 Task: Look for space in La Rochelle from 2nd May, 2023 to 7th May, 2023 for 4 adults in price range Rs.10000 to Rs.15000. Place can be entire place with 2 bedrooms having 3 beds and 2 bathrooms. Property type can be hotel. Amenities needed are: wifiair conditioning, tv, free parkinig on premises, bbq grill, beachfront. Required host language is English.
Action: Mouse moved to (333, 372)
Screenshot: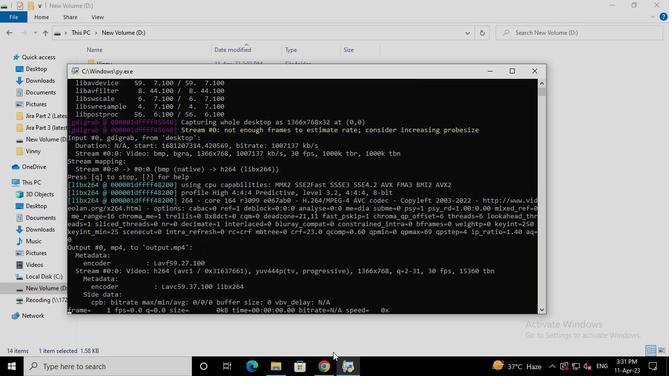 
Action: Mouse pressed left at (333, 372)
Screenshot: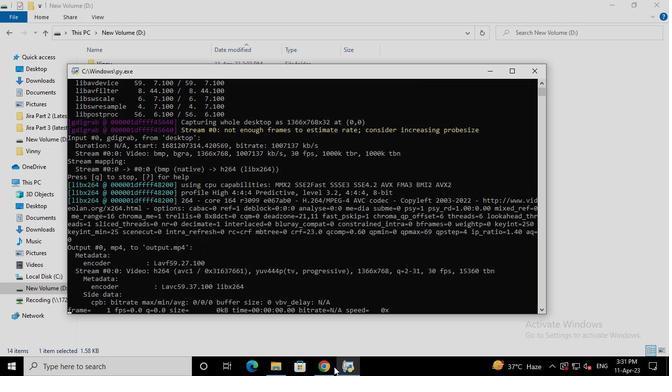 
Action: Mouse moved to (284, 81)
Screenshot: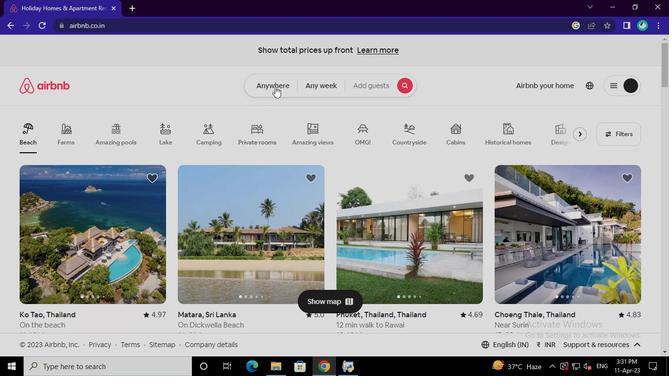 
Action: Mouse pressed left at (284, 81)
Screenshot: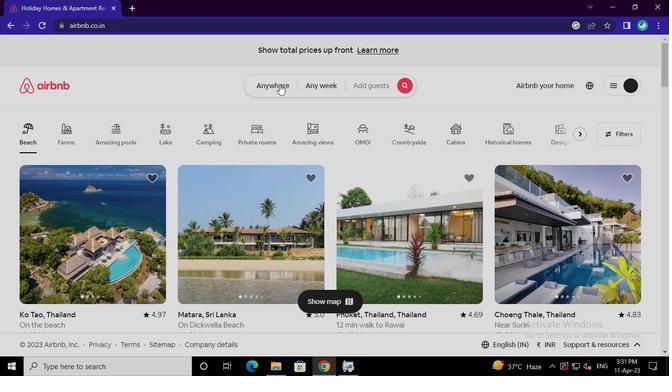 
Action: Mouse moved to (182, 129)
Screenshot: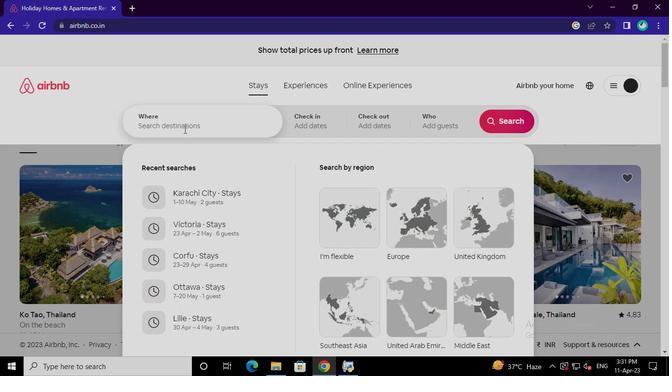 
Action: Mouse pressed left at (182, 129)
Screenshot: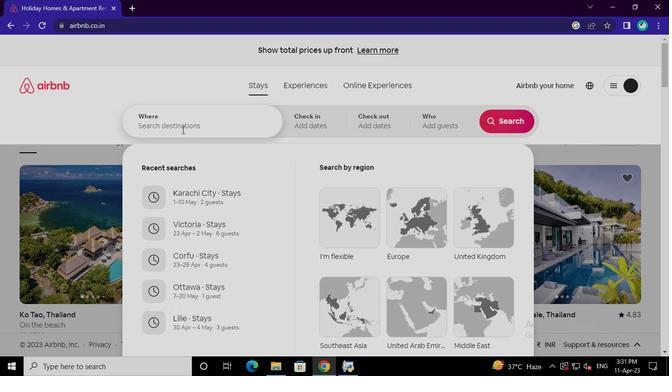 
Action: Keyboard l
Screenshot: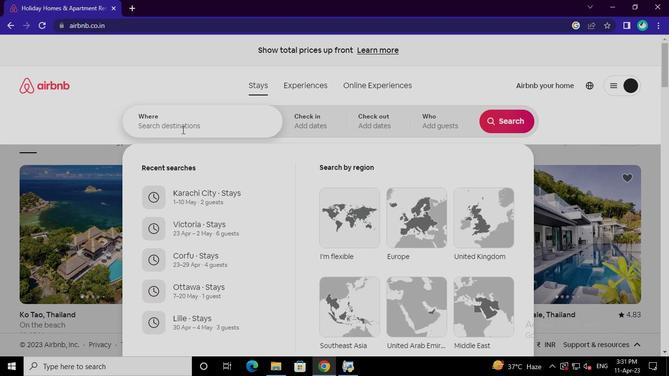 
Action: Keyboard a
Screenshot: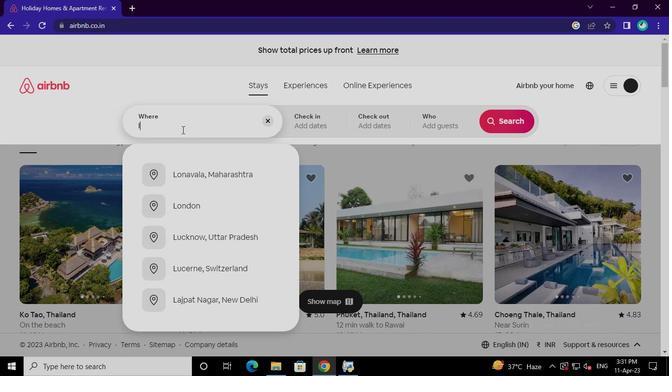 
Action: Keyboard Key.space
Screenshot: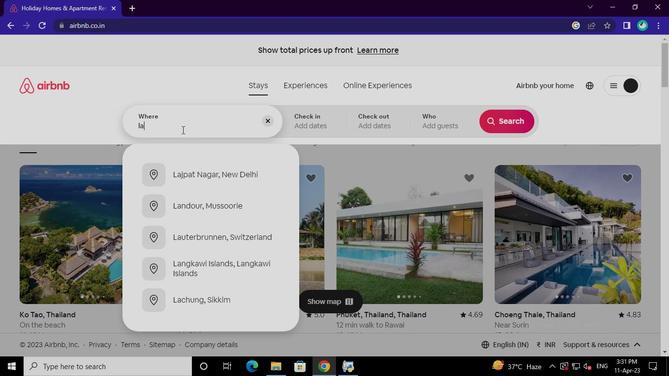 
Action: Keyboard r
Screenshot: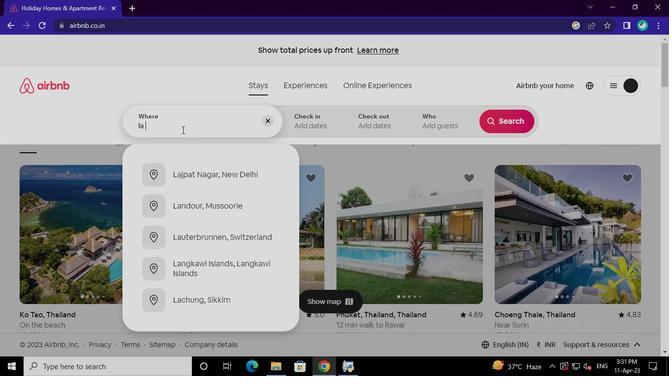 
Action: Keyboard e
Screenshot: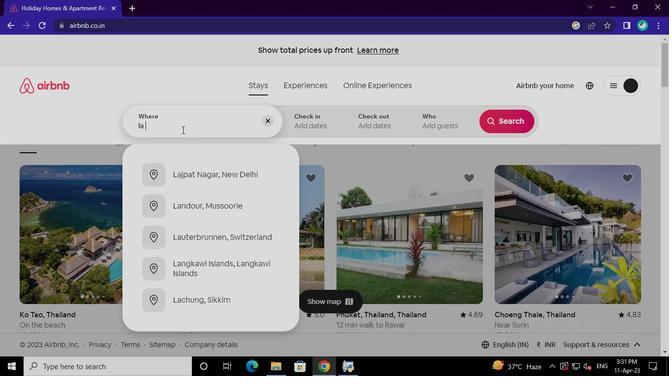 
Action: Keyboard o
Screenshot: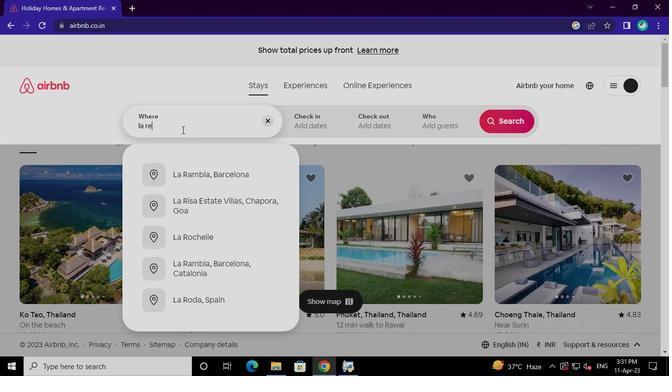 
Action: Keyboard c
Screenshot: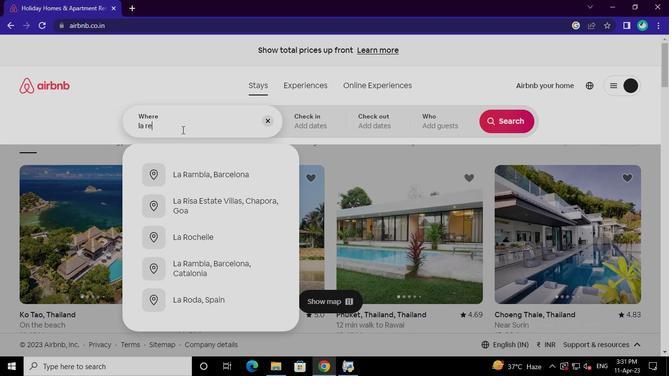 
Action: Keyboard h
Screenshot: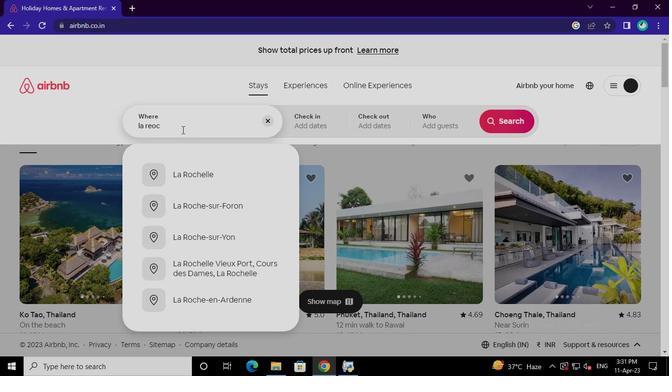 
Action: Keyboard e
Screenshot: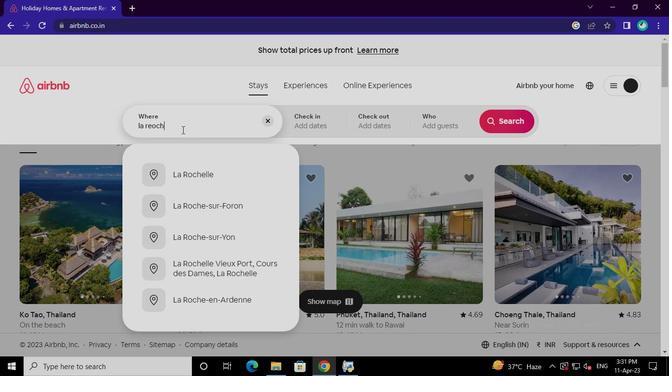 
Action: Keyboard l
Screenshot: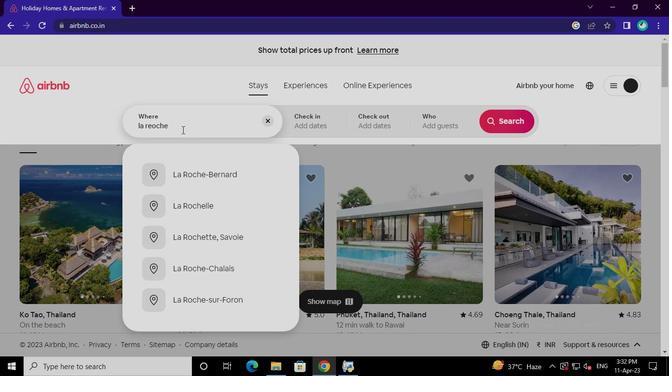 
Action: Keyboard l
Screenshot: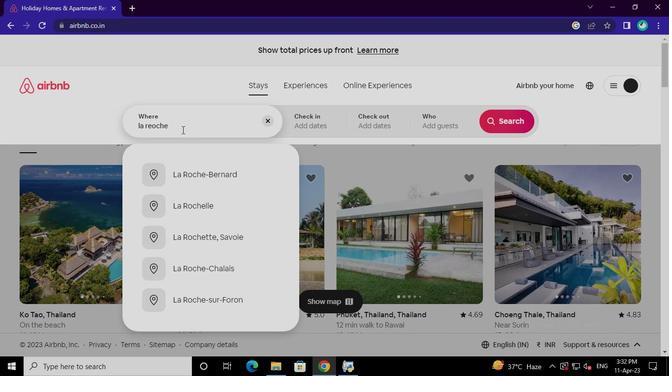 
Action: Keyboard e
Screenshot: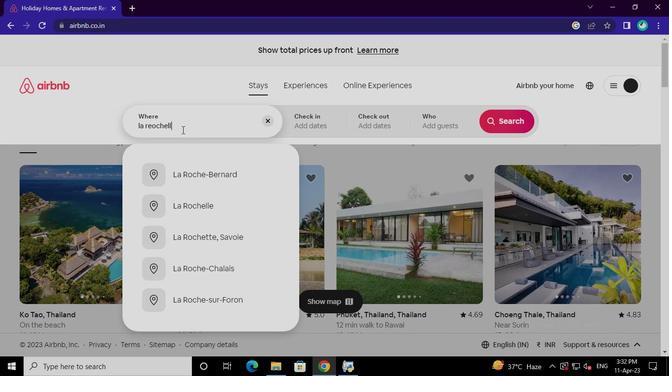 
Action: Mouse moved to (198, 172)
Screenshot: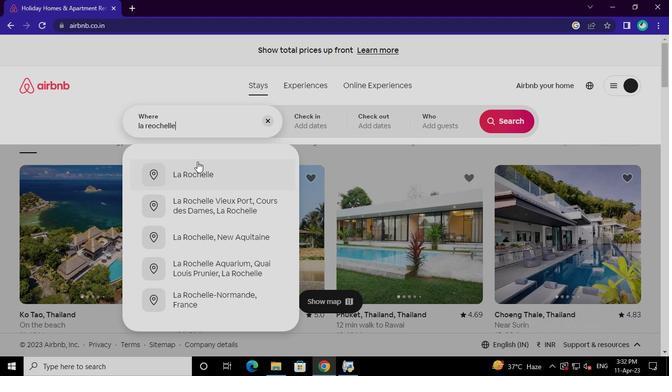 
Action: Mouse pressed left at (198, 172)
Screenshot: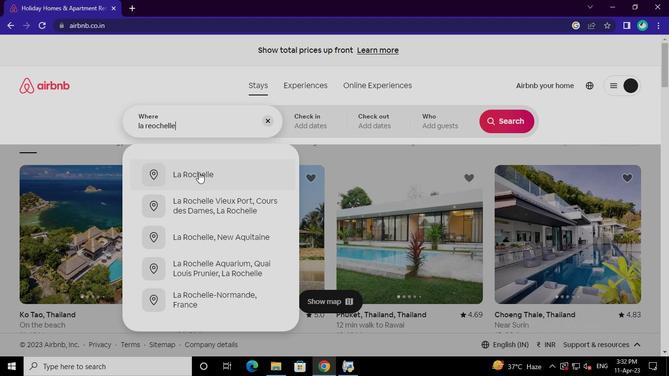 
Action: Mouse moved to (398, 243)
Screenshot: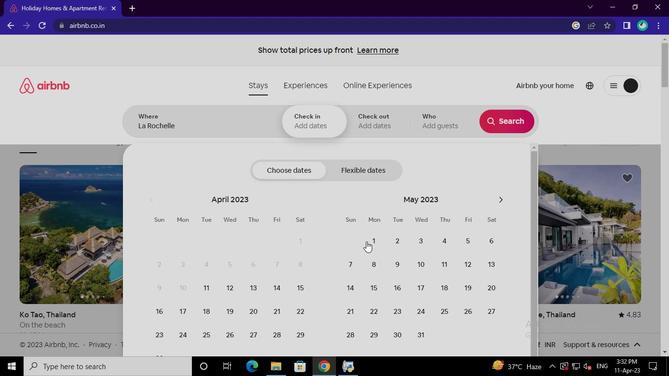 
Action: Mouse pressed left at (398, 243)
Screenshot: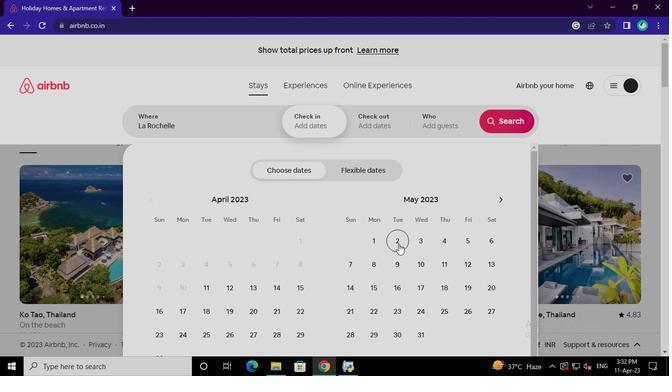 
Action: Mouse moved to (351, 263)
Screenshot: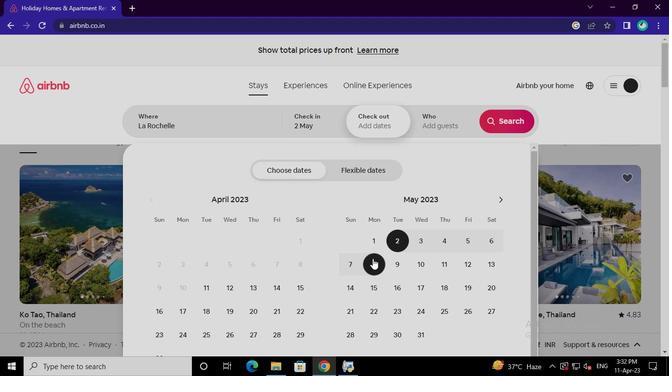 
Action: Mouse pressed left at (351, 263)
Screenshot: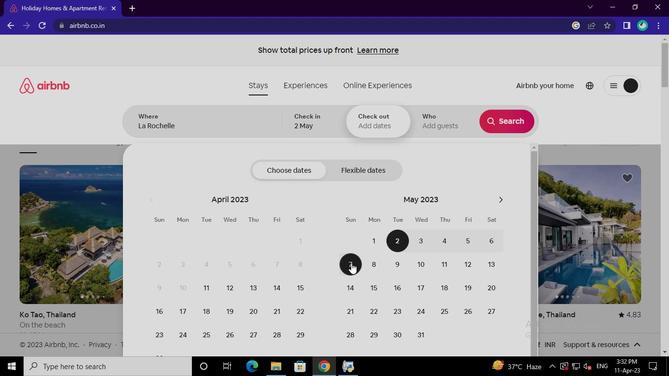 
Action: Mouse moved to (444, 113)
Screenshot: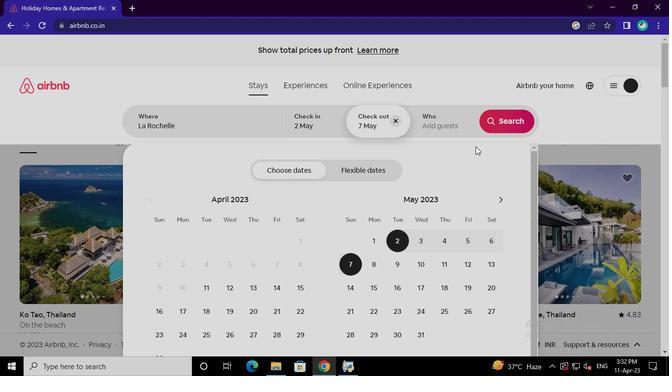 
Action: Mouse pressed left at (444, 113)
Screenshot: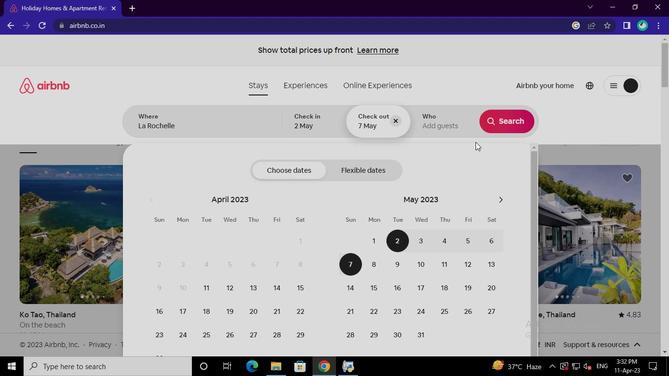 
Action: Mouse moved to (503, 170)
Screenshot: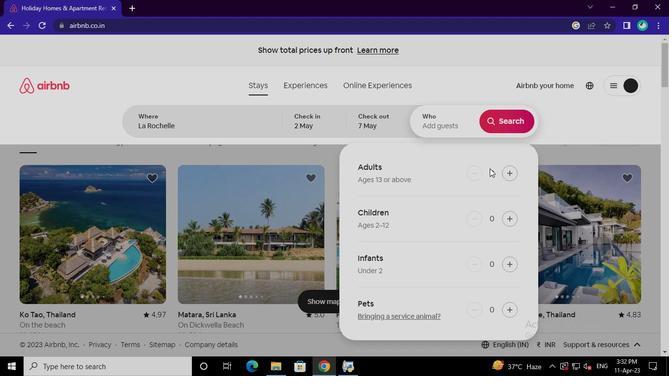 
Action: Mouse pressed left at (503, 170)
Screenshot: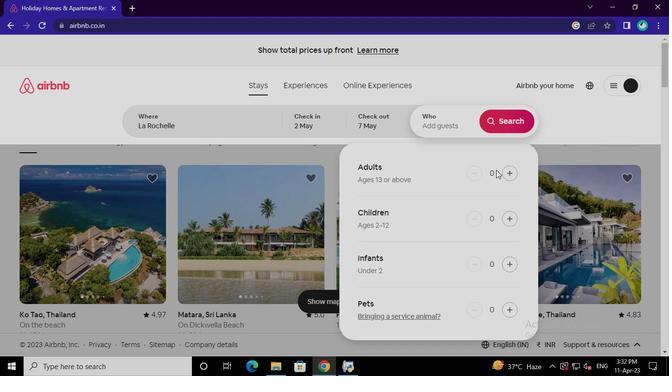 
Action: Mouse moved to (504, 170)
Screenshot: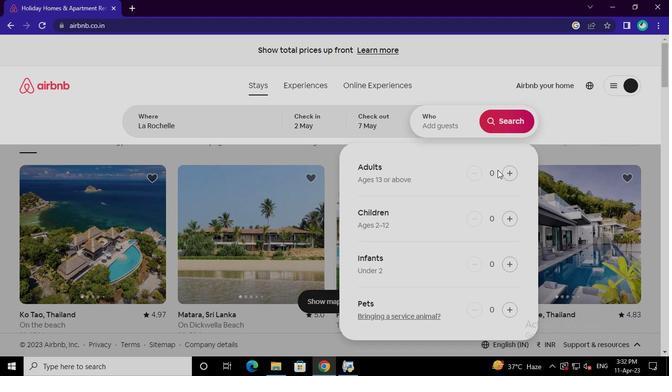 
Action: Mouse pressed left at (504, 170)
Screenshot: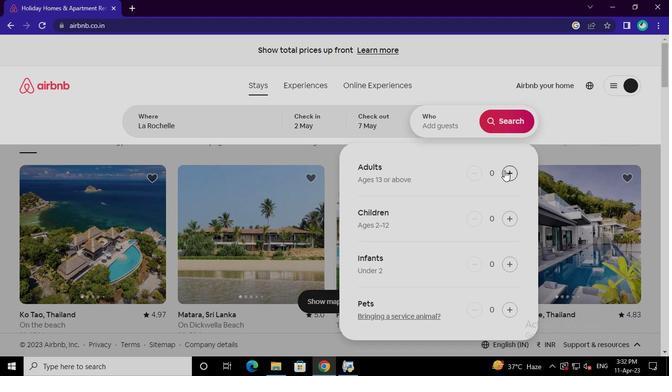 
Action: Mouse pressed left at (504, 170)
Screenshot: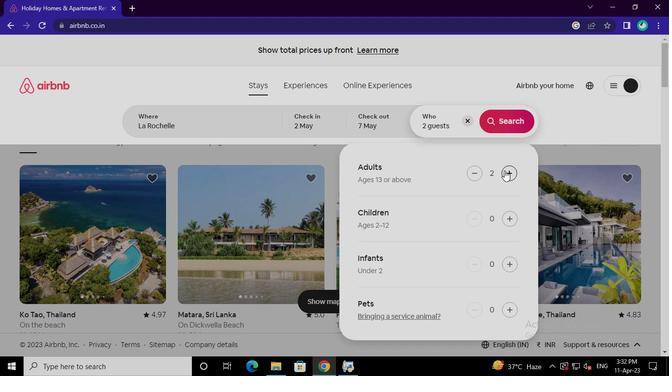 
Action: Mouse moved to (507, 171)
Screenshot: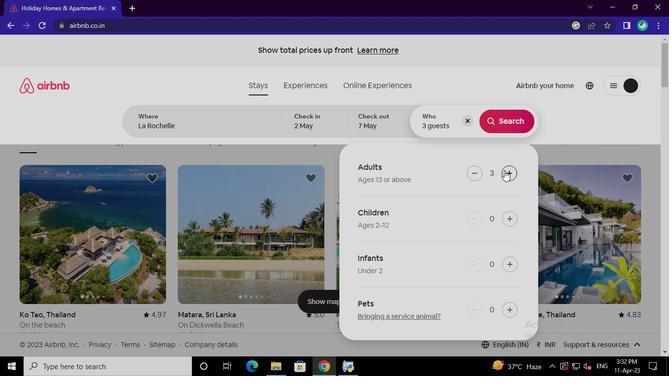 
Action: Mouse pressed left at (507, 171)
Screenshot: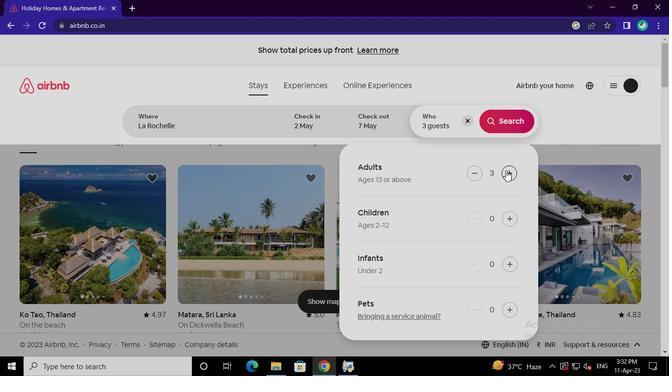 
Action: Mouse moved to (507, 126)
Screenshot: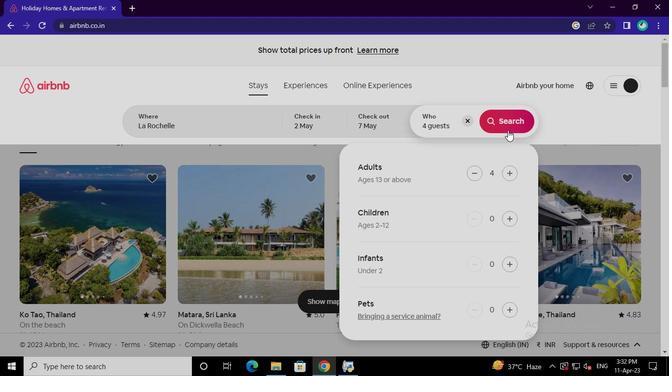 
Action: Mouse pressed left at (507, 126)
Screenshot: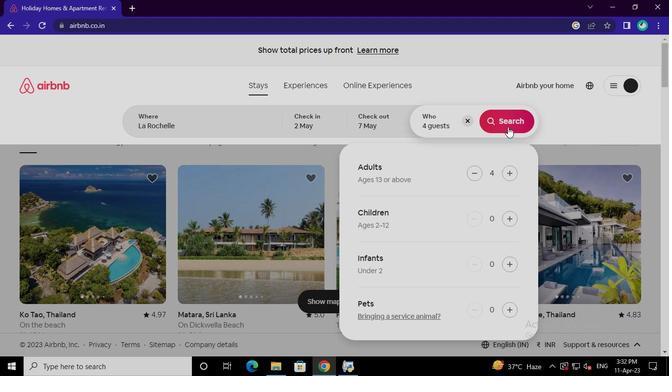 
Action: Mouse moved to (637, 89)
Screenshot: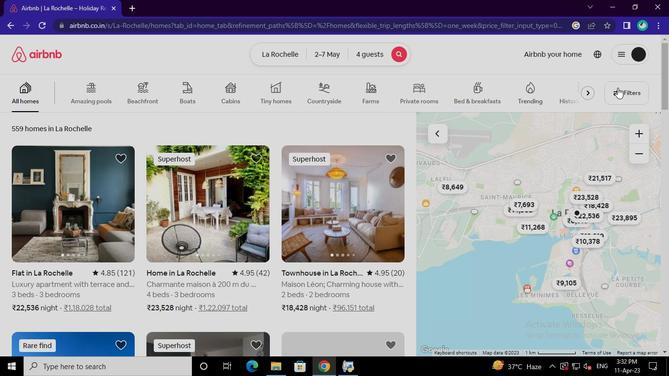 
Action: Mouse pressed left at (637, 89)
Screenshot: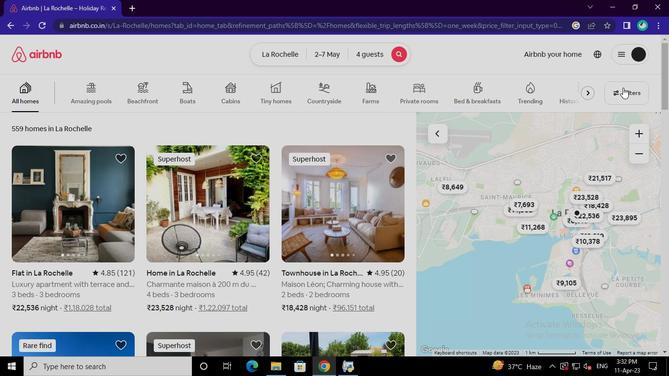 
Action: Mouse moved to (247, 216)
Screenshot: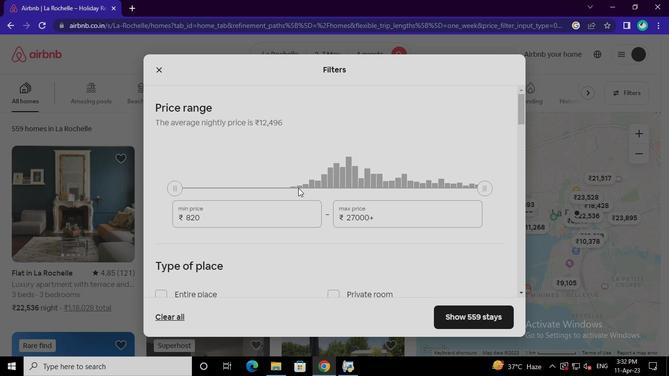 
Action: Mouse pressed left at (247, 216)
Screenshot: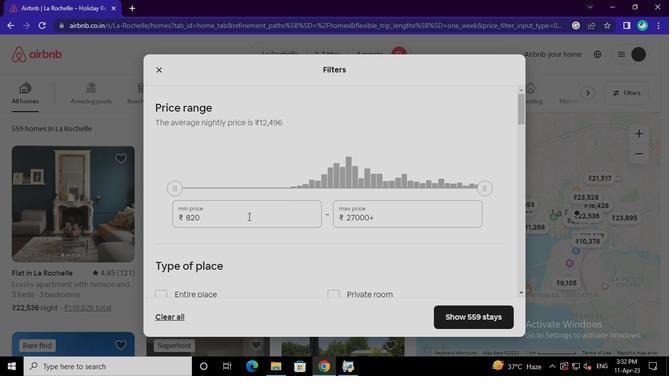 
Action: Keyboard Key.backspace
Screenshot: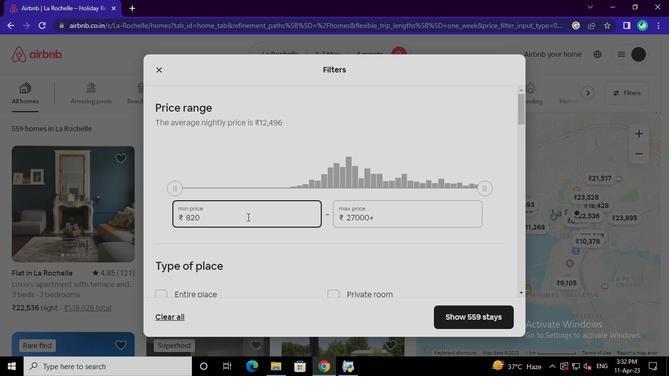 
Action: Keyboard Key.backspace
Screenshot: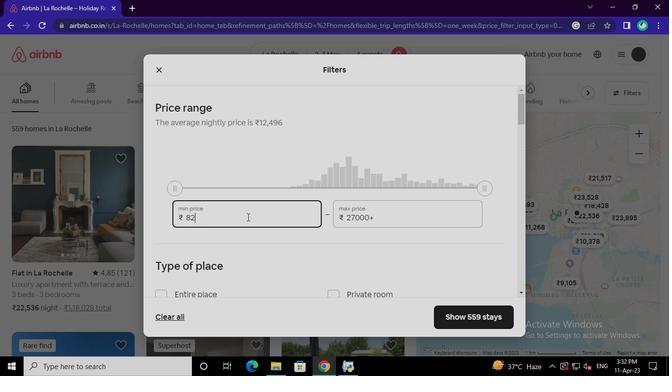 
Action: Keyboard Key.backspace
Screenshot: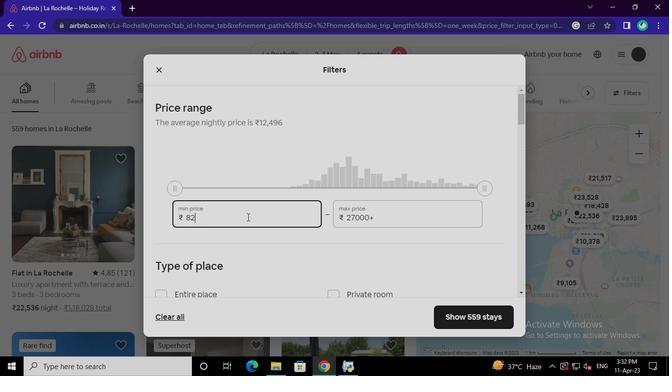 
Action: Keyboard Key.backspace
Screenshot: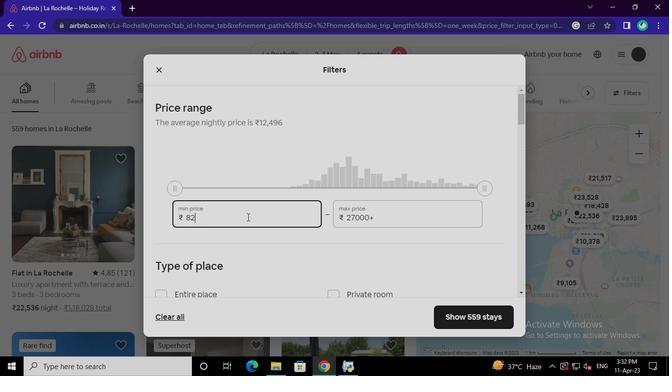 
Action: Keyboard Key.backspace
Screenshot: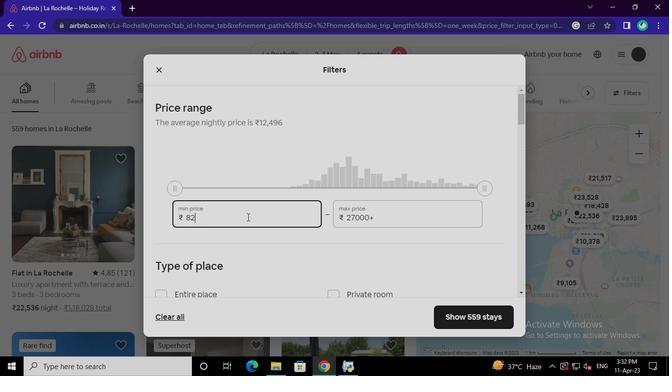 
Action: Keyboard Key.backspace
Screenshot: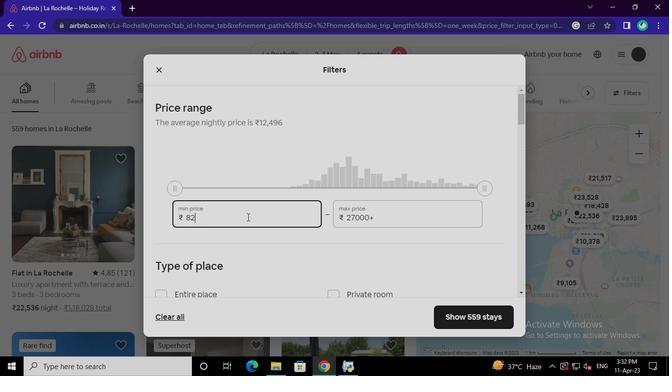 
Action: Keyboard Key.backspace
Screenshot: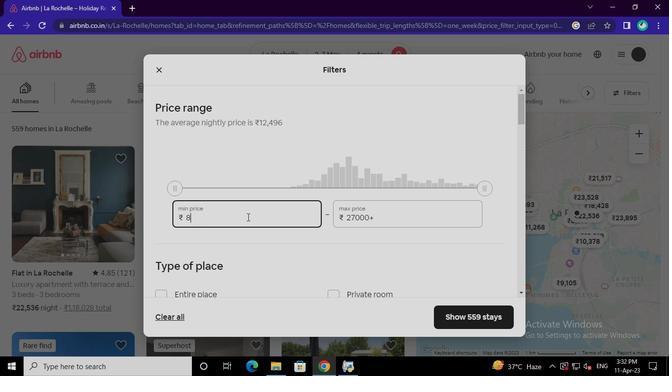 
Action: Keyboard <97>
Screenshot: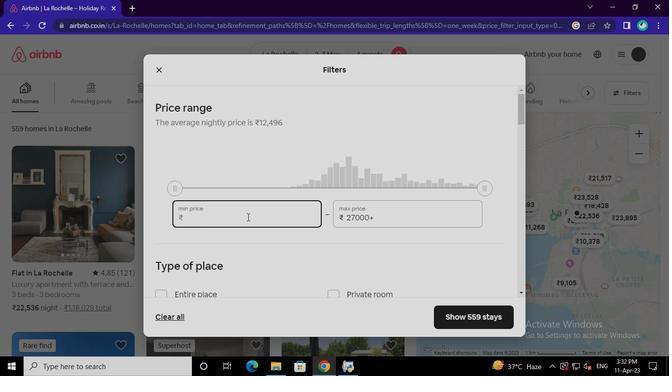 
Action: Keyboard <96>
Screenshot: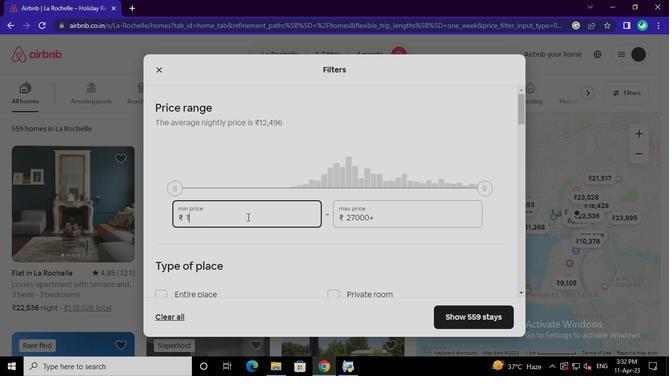 
Action: Keyboard <96>
Screenshot: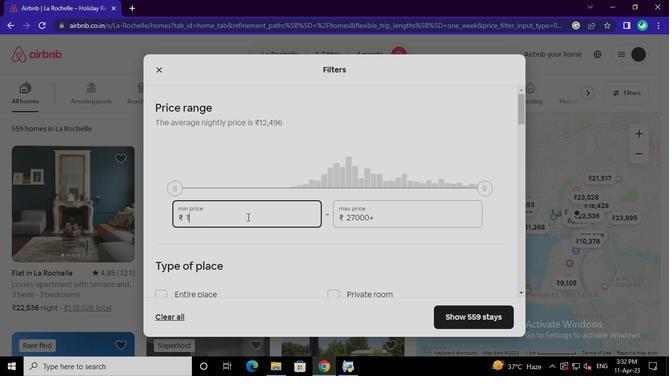 
Action: Keyboard <96>
Screenshot: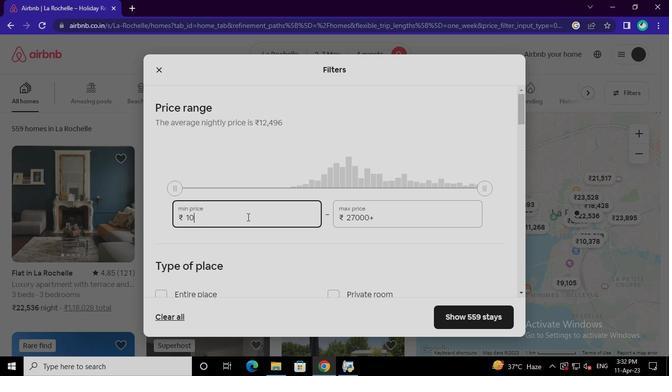 
Action: Keyboard <96>
Screenshot: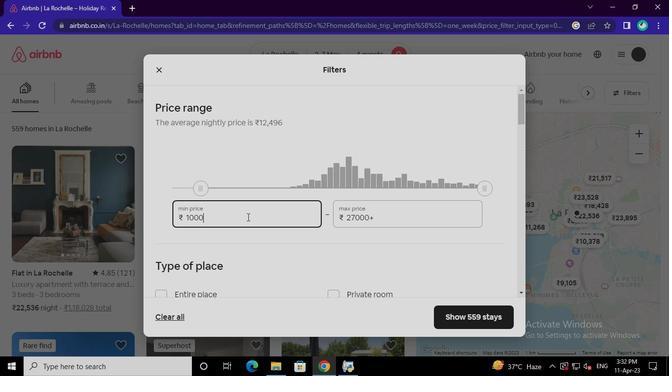 
Action: Mouse moved to (380, 219)
Screenshot: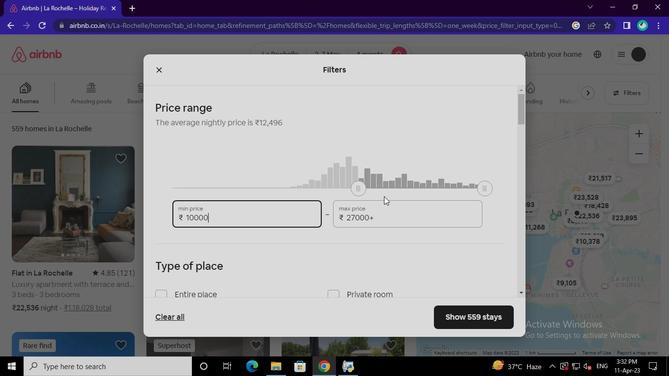 
Action: Mouse pressed left at (380, 219)
Screenshot: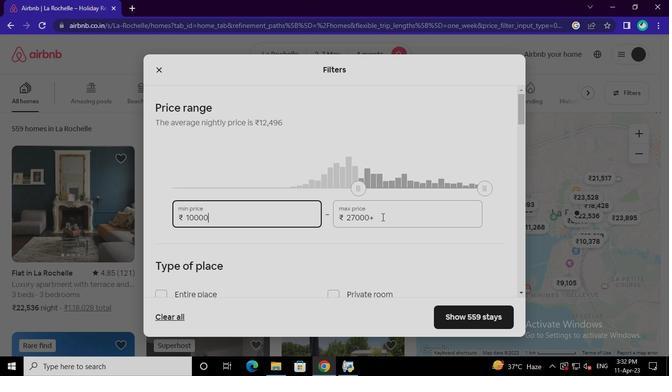 
Action: Mouse moved to (385, 209)
Screenshot: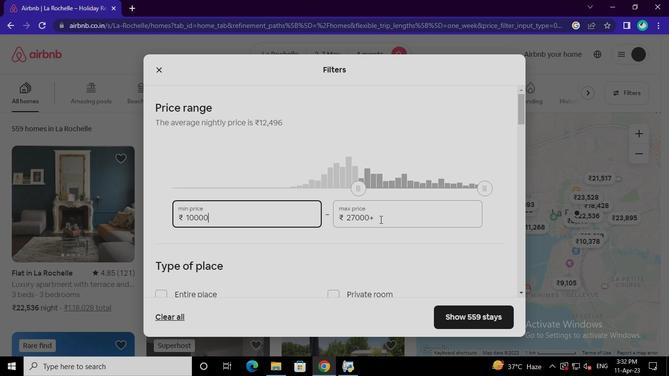 
Action: Keyboard Key.backspace
Screenshot: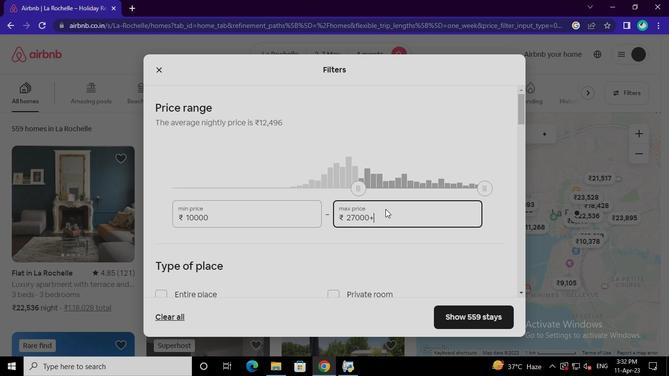 
Action: Keyboard Key.backspace
Screenshot: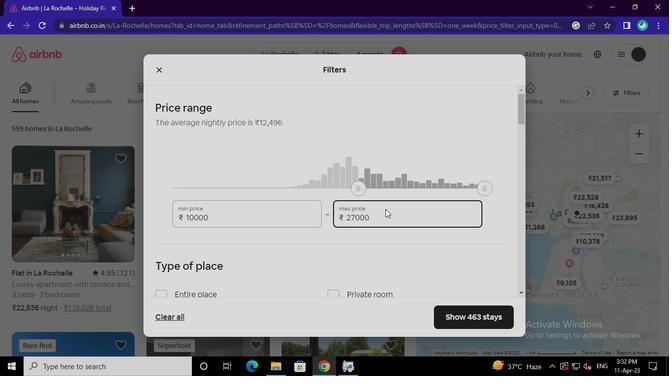 
Action: Keyboard Key.backspace
Screenshot: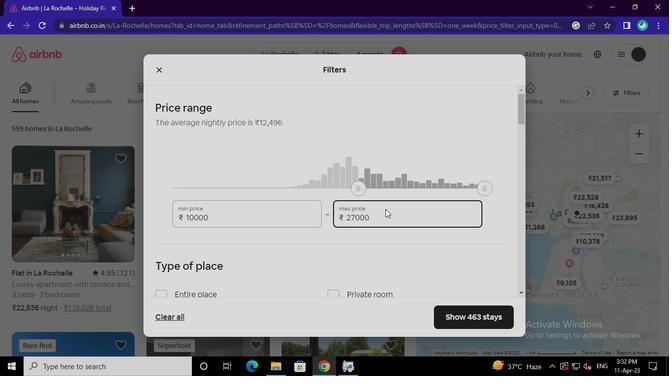 
Action: Keyboard Key.backspace
Screenshot: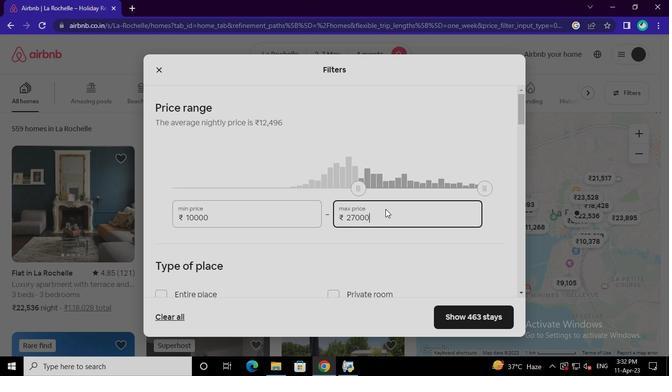 
Action: Keyboard Key.backspace
Screenshot: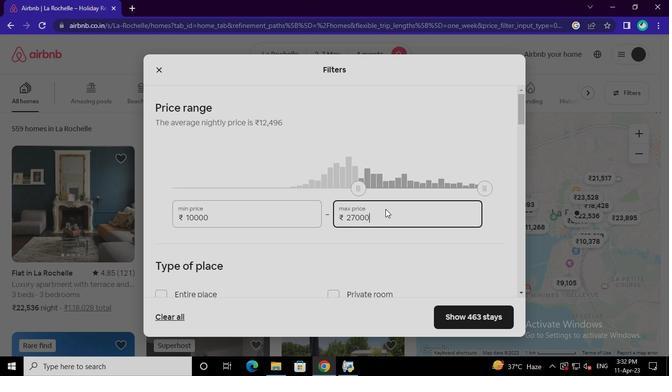 
Action: Keyboard Key.backspace
Screenshot: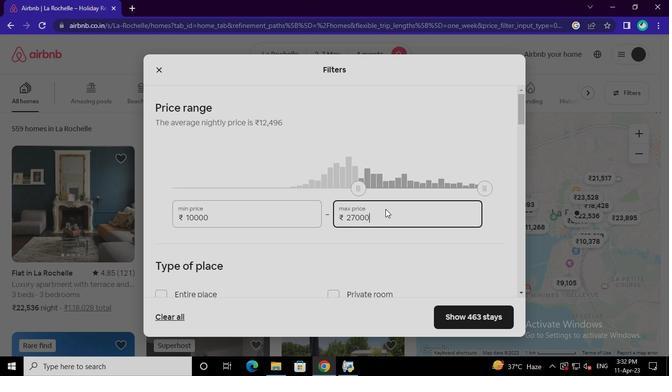 
Action: Keyboard Key.backspace
Screenshot: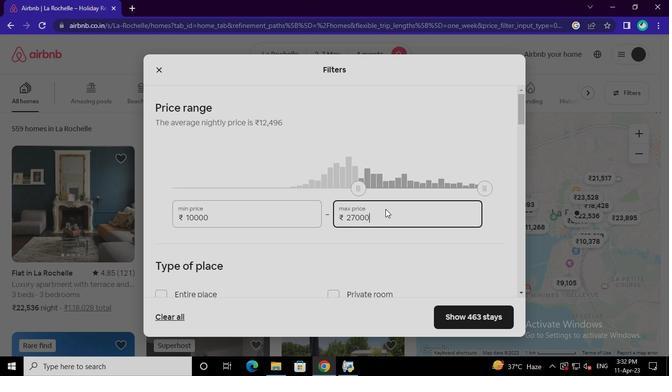 
Action: Keyboard Key.backspace
Screenshot: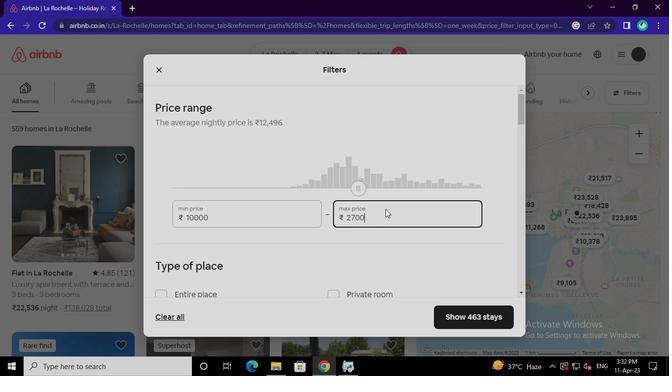 
Action: Keyboard Key.backspace
Screenshot: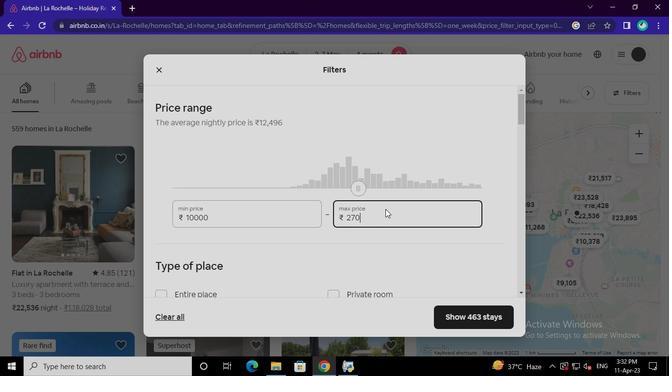 
Action: Keyboard Key.backspace
Screenshot: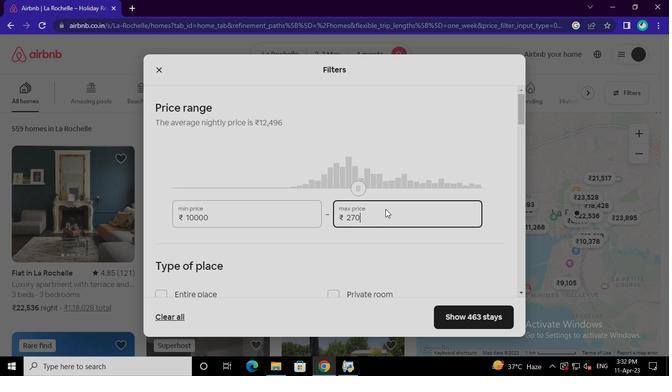 
Action: Keyboard Key.backspace
Screenshot: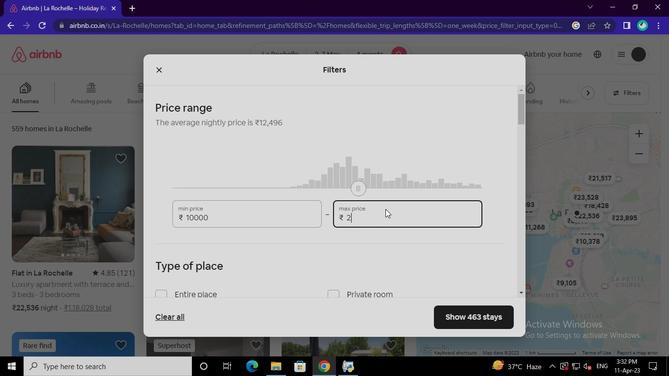 
Action: Keyboard Key.backspace
Screenshot: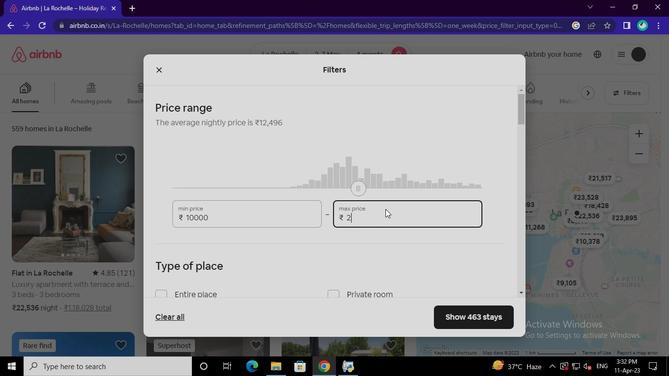 
Action: Keyboard <97>
Screenshot: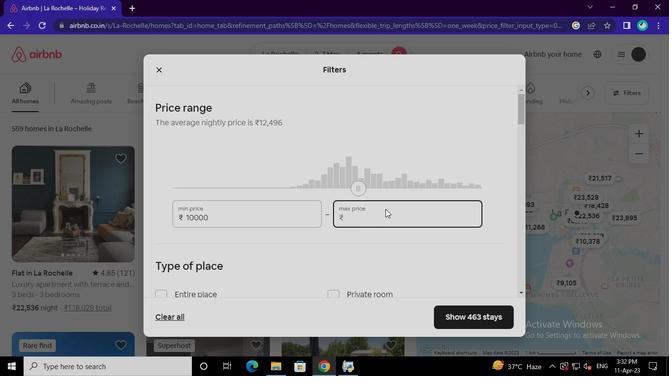 
Action: Keyboard <101>
Screenshot: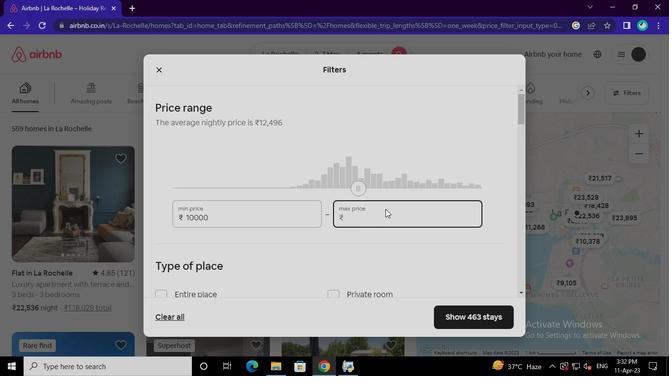 
Action: Keyboard <96>
Screenshot: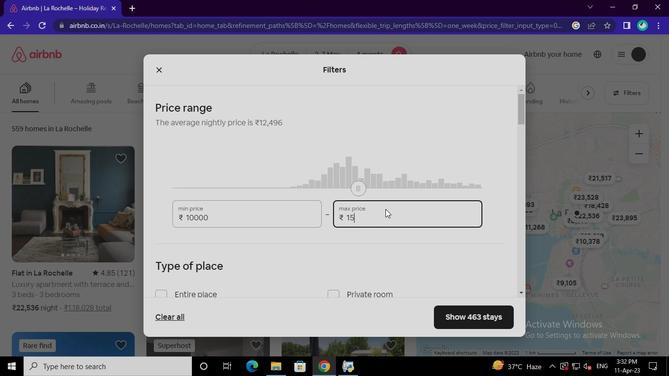 
Action: Keyboard <96>
Screenshot: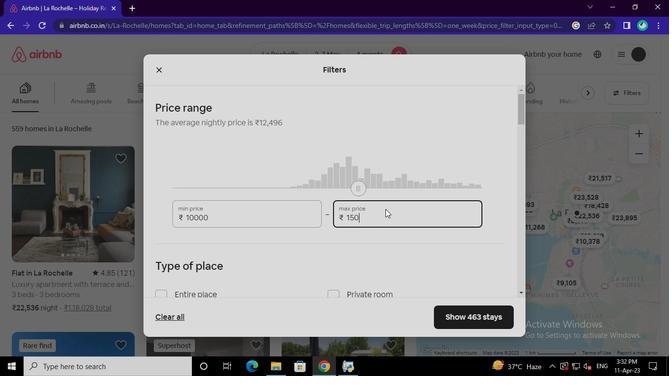 
Action: Keyboard <96>
Screenshot: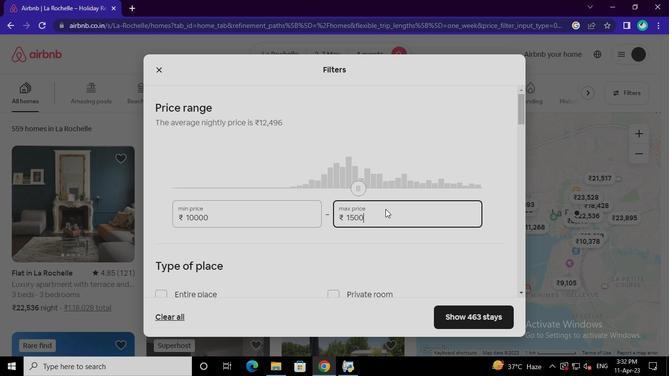 
Action: Mouse moved to (187, 150)
Screenshot: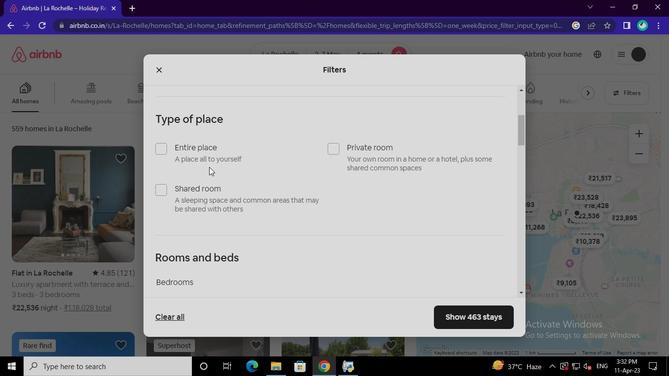 
Action: Mouse pressed left at (187, 150)
Screenshot: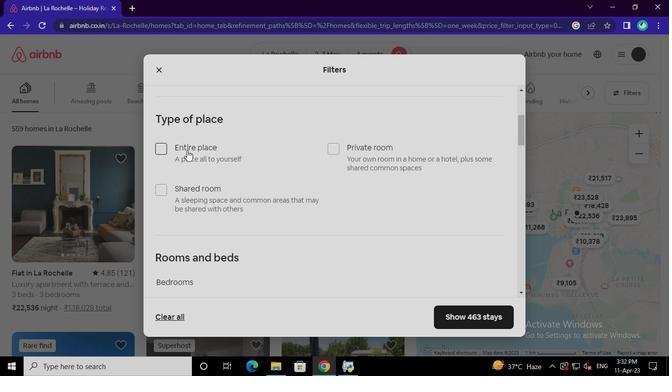 
Action: Mouse moved to (238, 210)
Screenshot: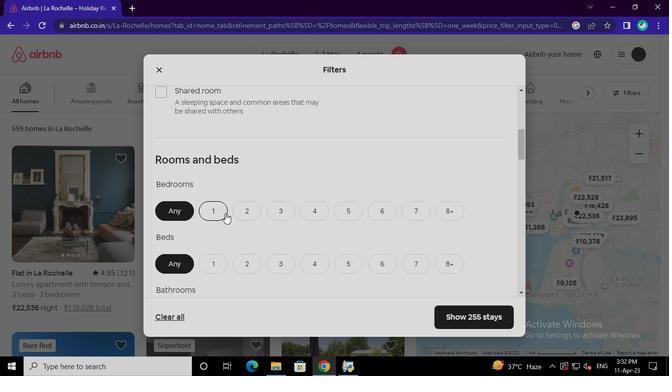 
Action: Mouse pressed left at (238, 210)
Screenshot: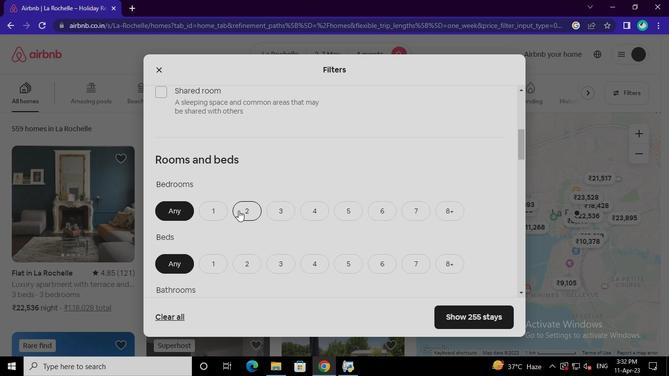 
Action: Mouse moved to (282, 259)
Screenshot: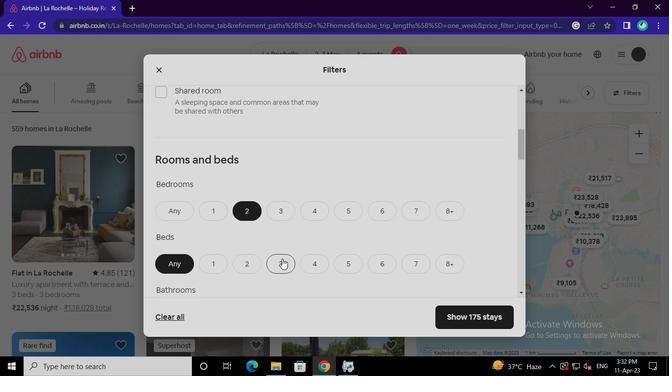 
Action: Mouse pressed left at (282, 259)
Screenshot: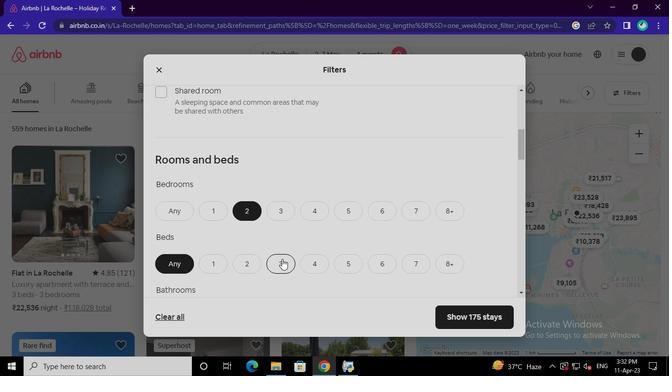 
Action: Mouse moved to (246, 272)
Screenshot: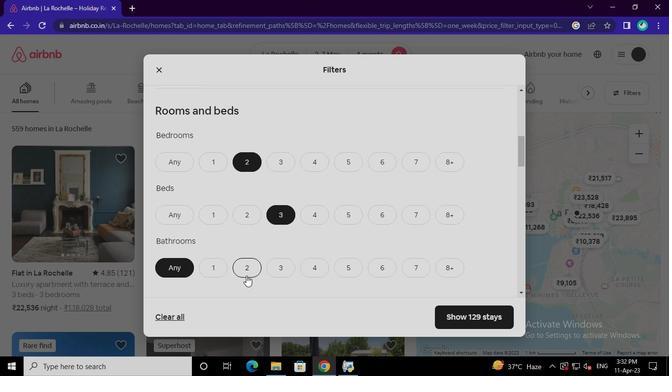 
Action: Mouse pressed left at (246, 272)
Screenshot: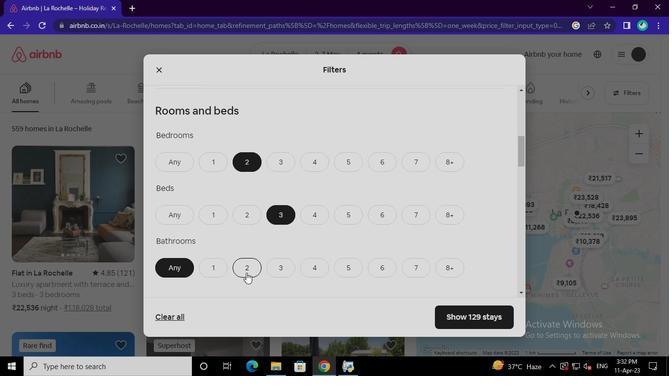 
Action: Mouse moved to (443, 226)
Screenshot: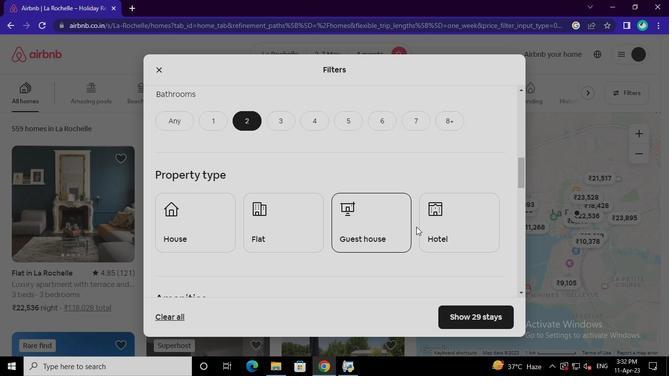 
Action: Mouse pressed left at (443, 226)
Screenshot: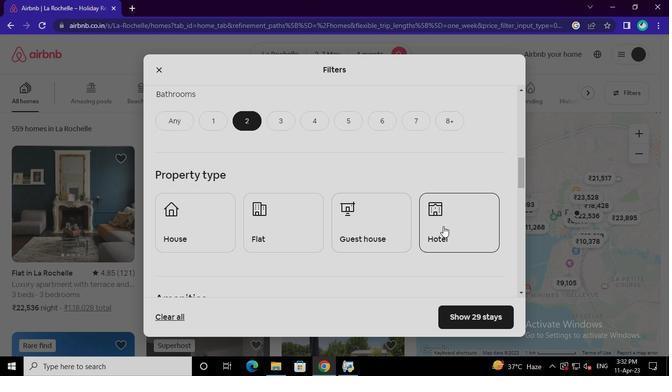 
Action: Mouse moved to (192, 275)
Screenshot: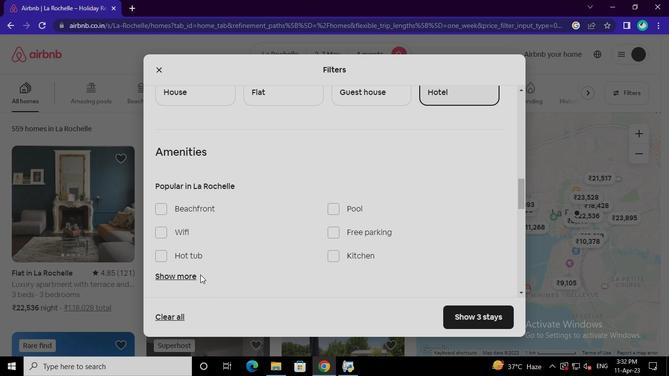 
Action: Mouse pressed left at (192, 275)
Screenshot: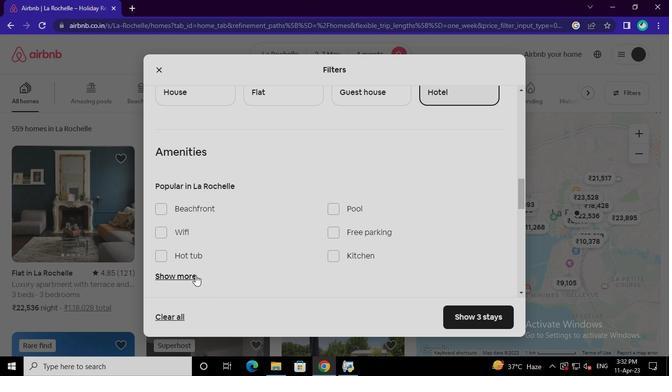 
Action: Mouse moved to (169, 123)
Screenshot: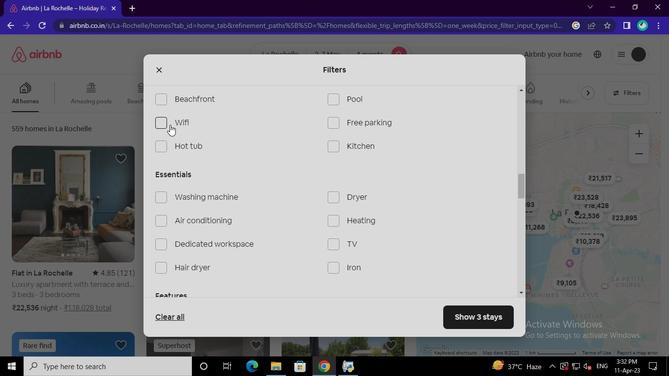 
Action: Mouse pressed left at (169, 123)
Screenshot: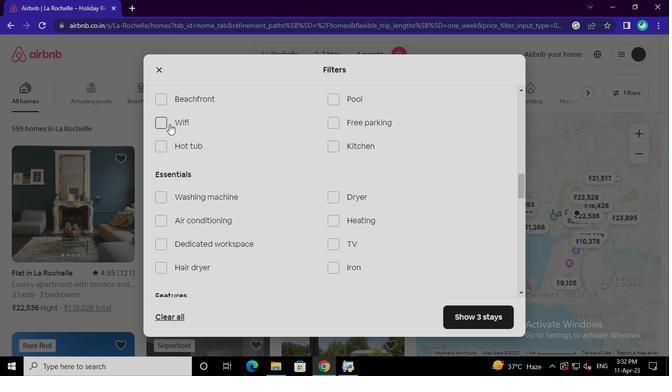 
Action: Mouse moved to (180, 221)
Screenshot: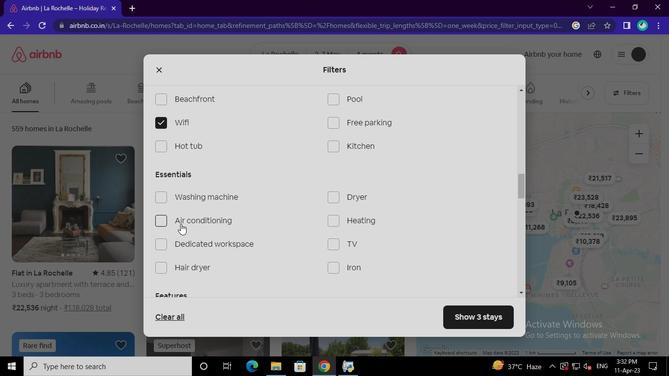 
Action: Mouse pressed left at (180, 221)
Screenshot: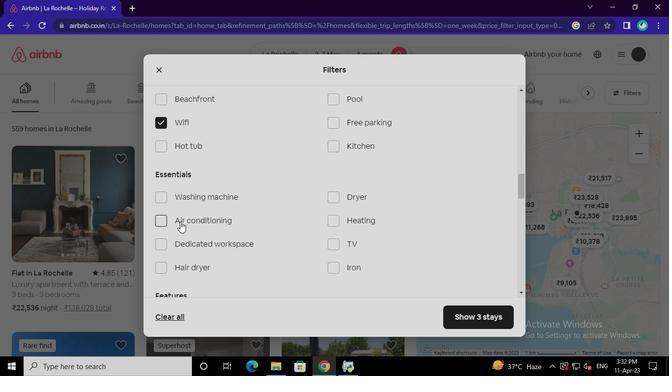 
Action: Mouse moved to (334, 245)
Screenshot: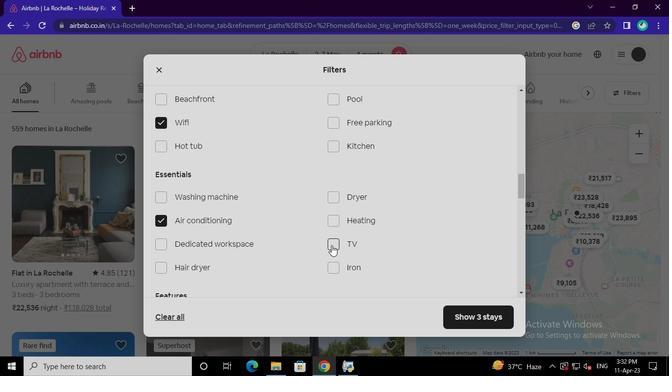 
Action: Mouse pressed left at (334, 245)
Screenshot: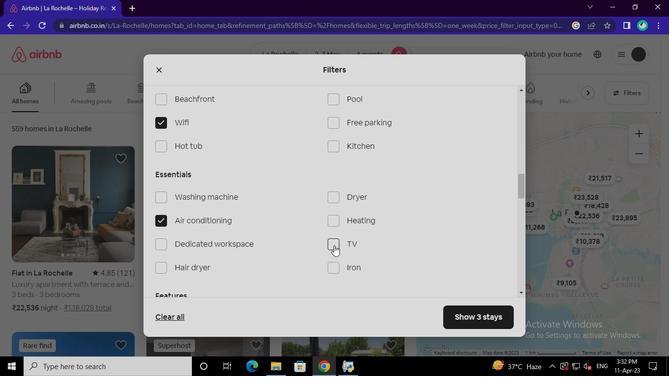 
Action: Mouse moved to (350, 119)
Screenshot: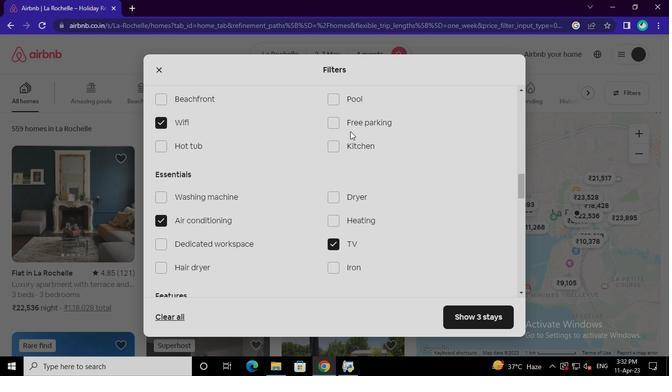 
Action: Mouse pressed left at (350, 119)
Screenshot: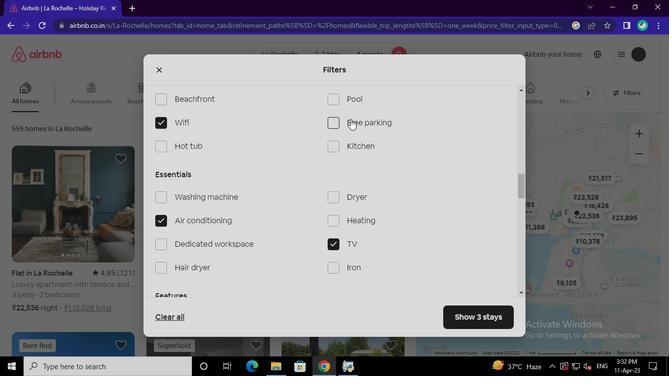 
Action: Mouse moved to (207, 99)
Screenshot: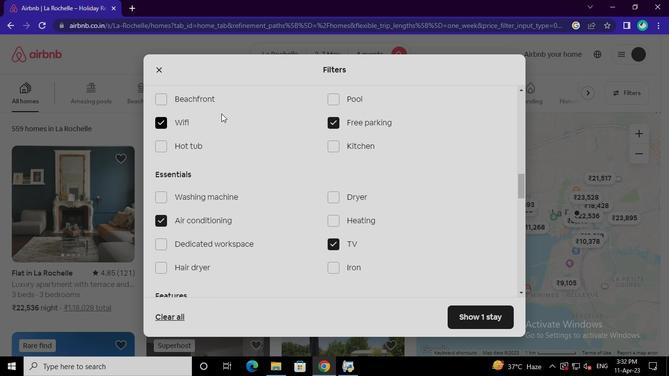 
Action: Mouse pressed left at (207, 99)
Screenshot: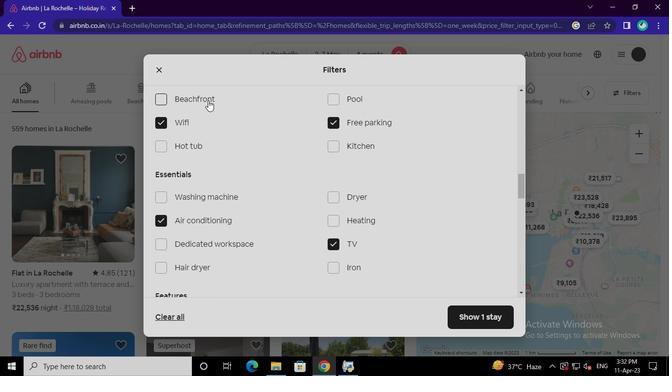 
Action: Mouse moved to (329, 243)
Screenshot: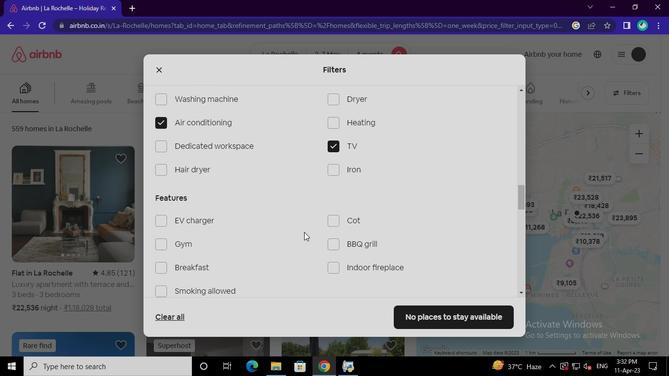 
Action: Mouse pressed left at (329, 243)
Screenshot: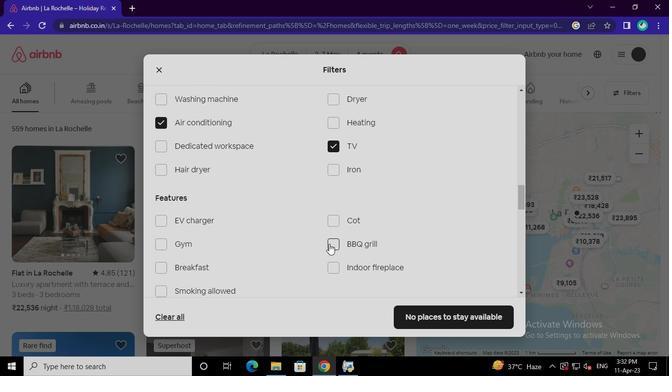 
Action: Mouse moved to (184, 232)
Screenshot: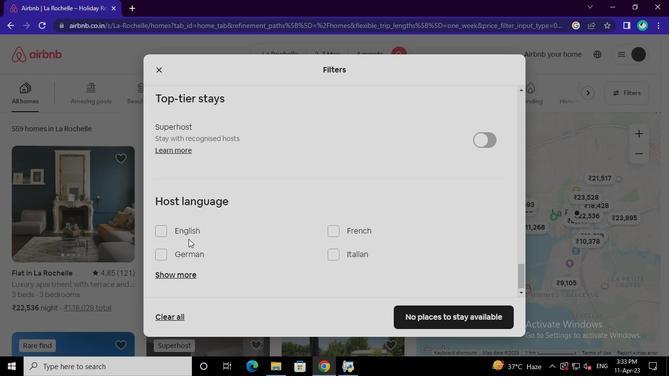 
Action: Mouse pressed left at (184, 232)
Screenshot: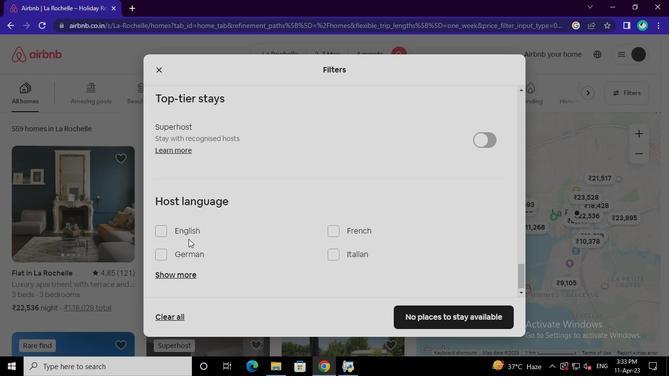 
Action: Mouse moved to (413, 317)
Screenshot: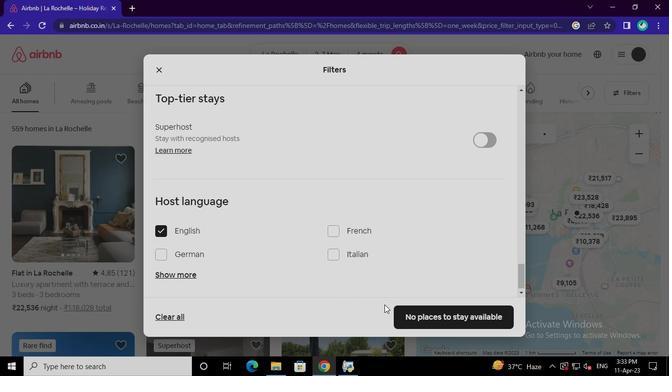 
Action: Mouse pressed left at (413, 317)
Screenshot: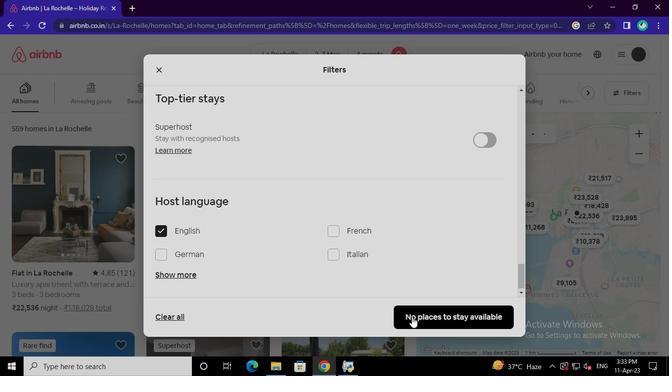 
Action: Mouse moved to (350, 367)
Screenshot: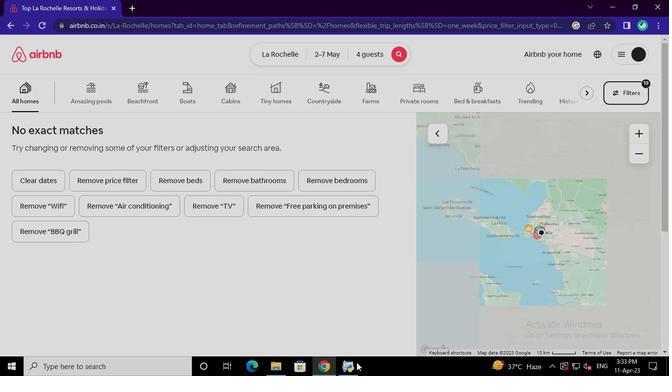 
Action: Mouse pressed left at (350, 367)
Screenshot: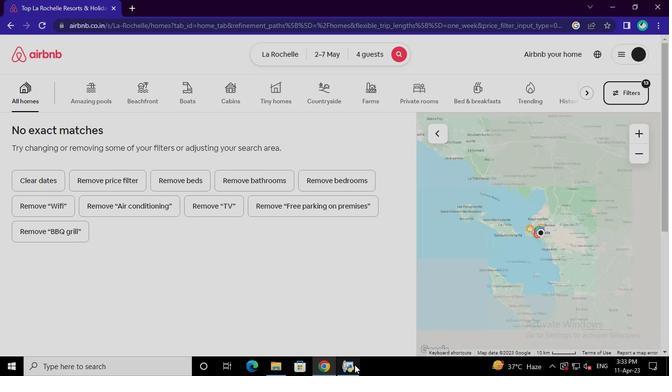 
Action: Mouse moved to (534, 71)
Screenshot: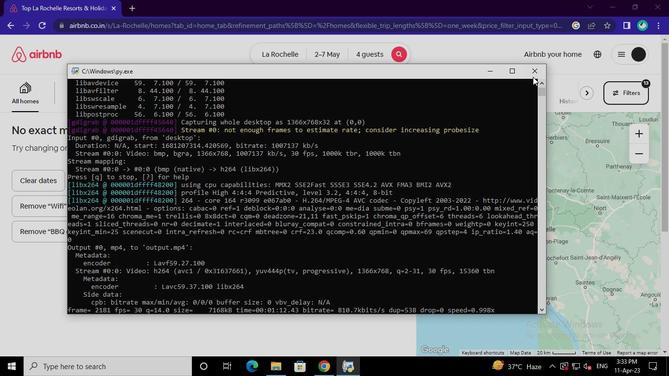 
Action: Mouse pressed left at (534, 71)
Screenshot: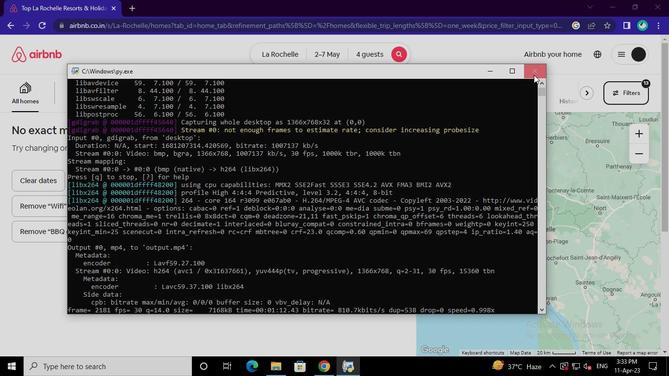 
